 Task: Set the label for the secondary time zone to the US.
Action: Mouse moved to (799, 90)
Screenshot: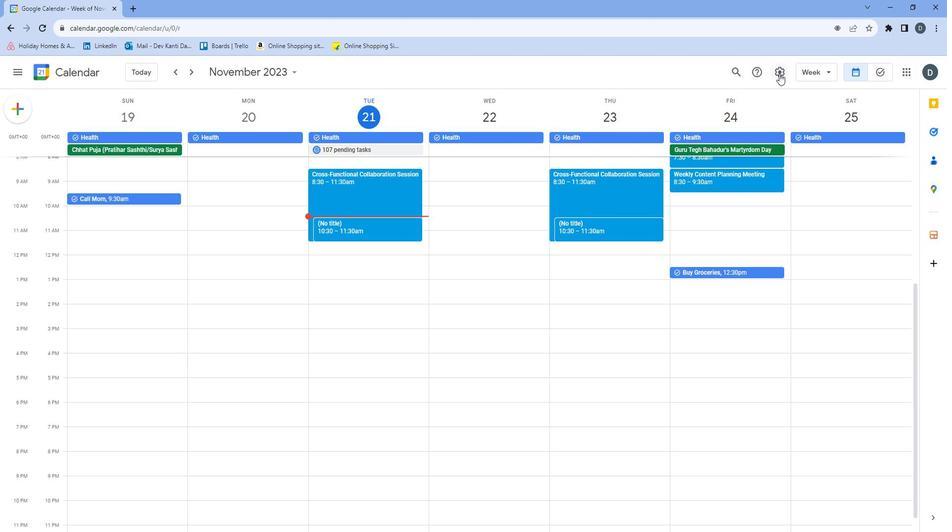 
Action: Mouse pressed left at (799, 90)
Screenshot: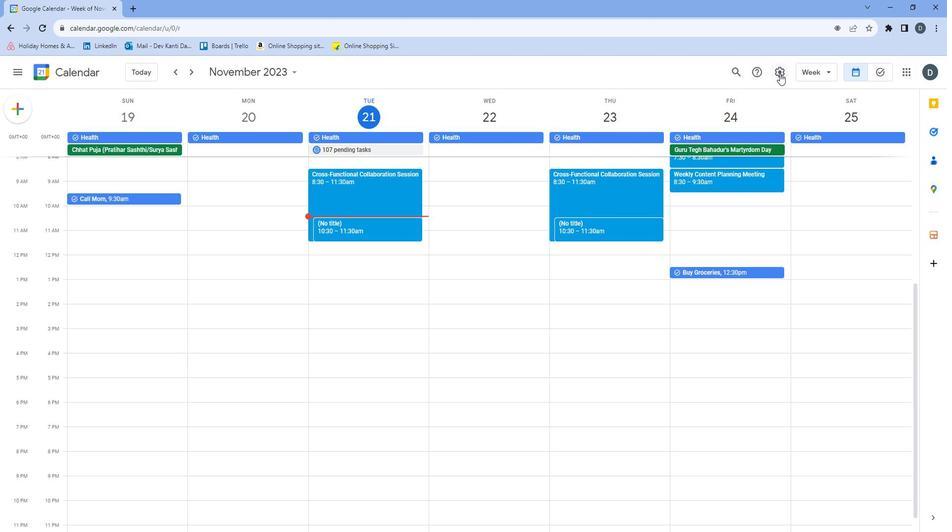 
Action: Mouse moved to (799, 105)
Screenshot: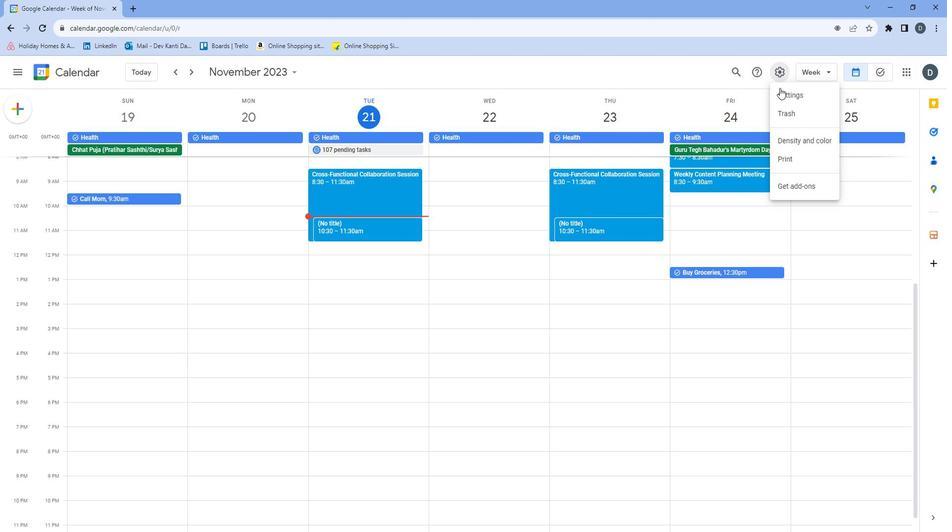 
Action: Mouse pressed left at (799, 105)
Screenshot: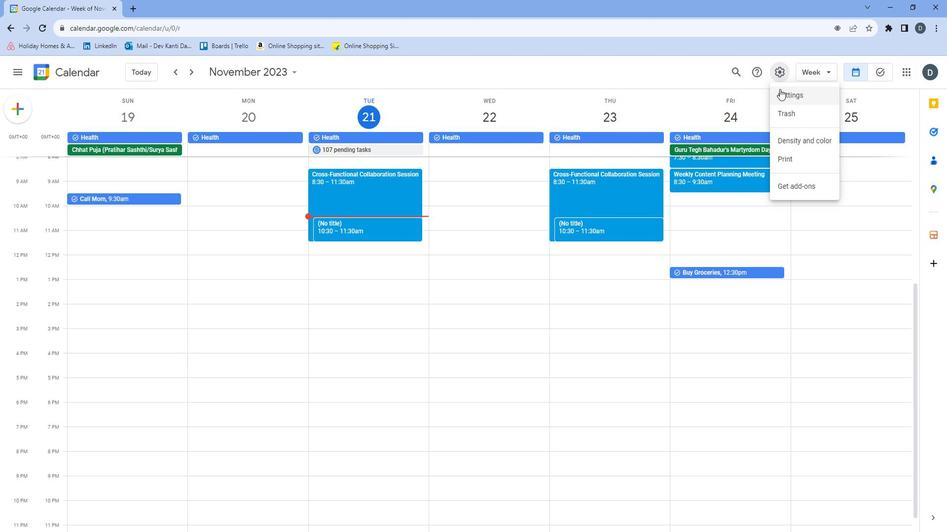 
Action: Mouse moved to (420, 366)
Screenshot: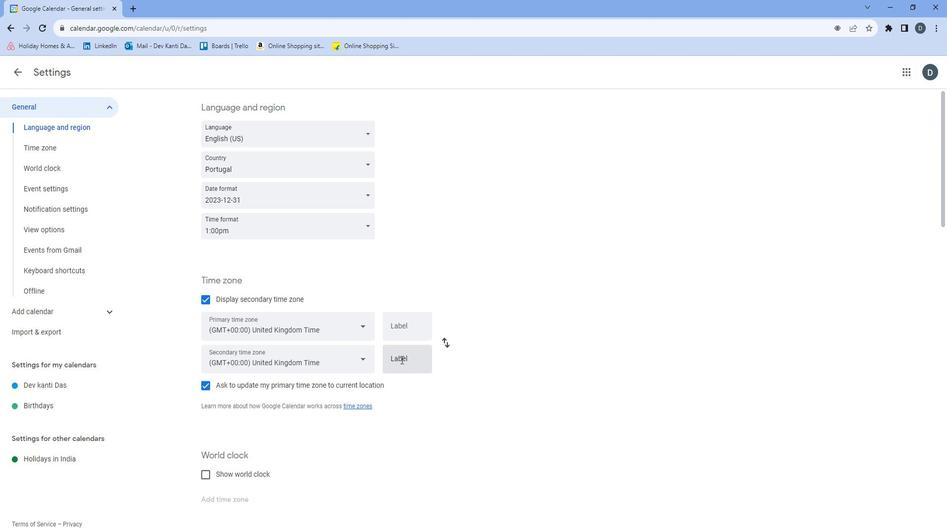 
Action: Mouse pressed left at (420, 366)
Screenshot: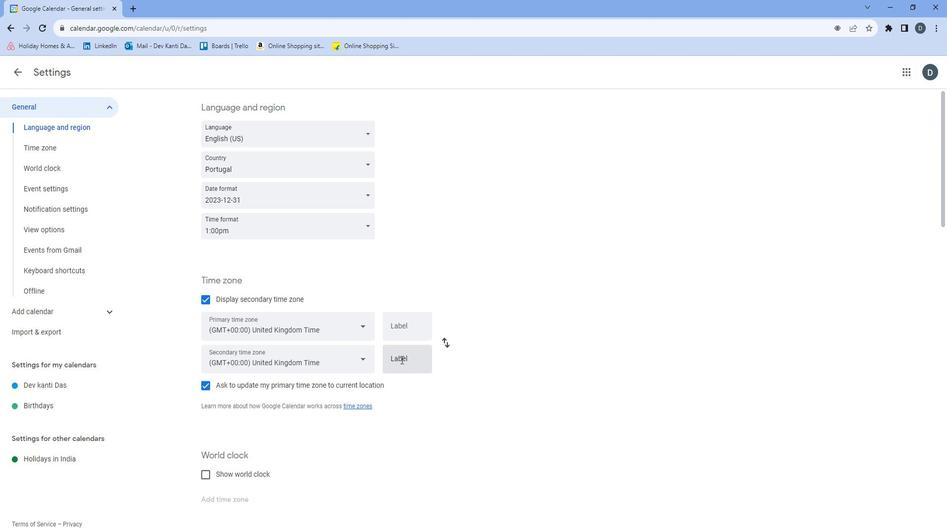 
Action: Mouse moved to (420, 364)
Screenshot: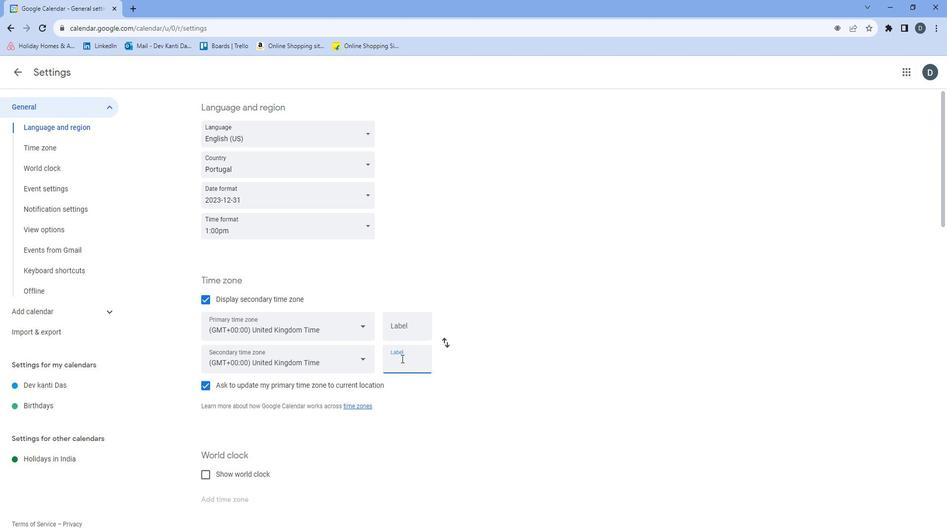
Action: Key pressed <Key.shift><Key.shift><Key.shift><Key.shift><Key.shift><Key.shift><Key.shift><Key.shift><Key.shift><Key.shift><Key.shift>U
Screenshot: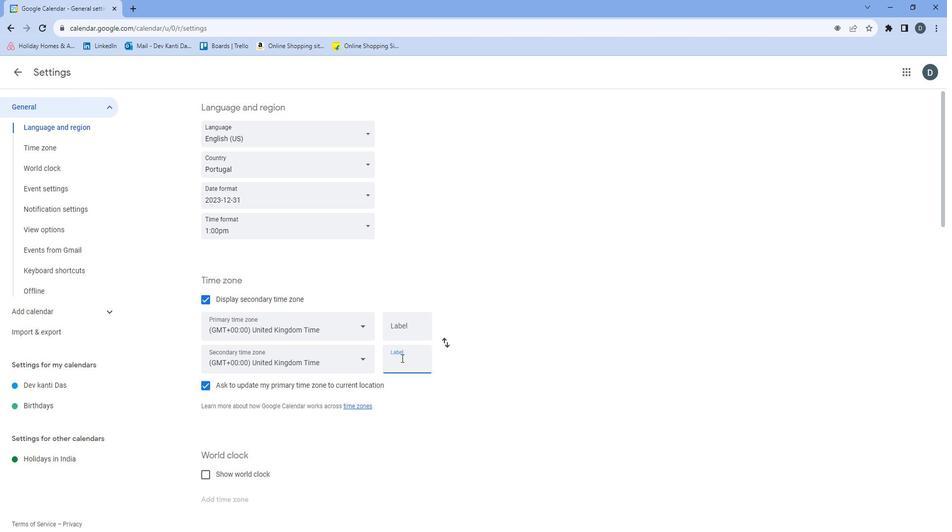 
Action: Mouse moved to (421, 364)
Screenshot: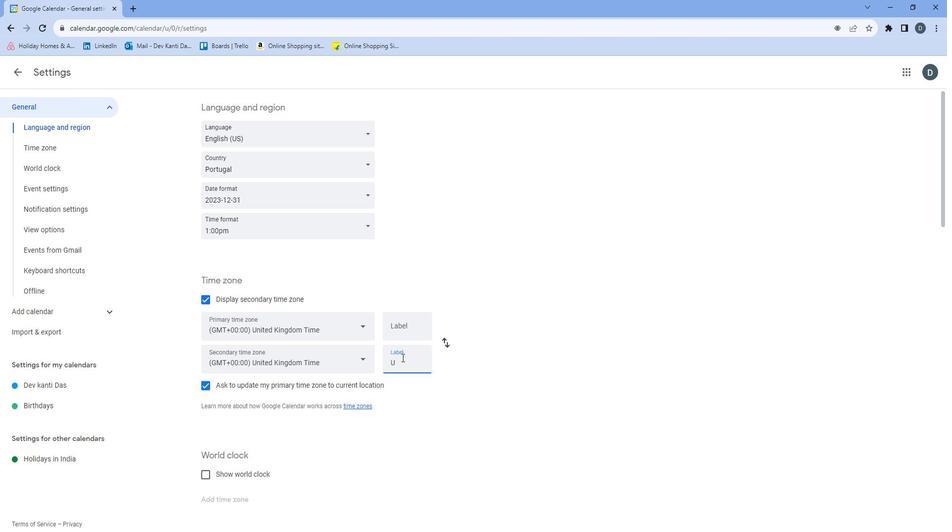 
Action: Key pressed S
Screenshot: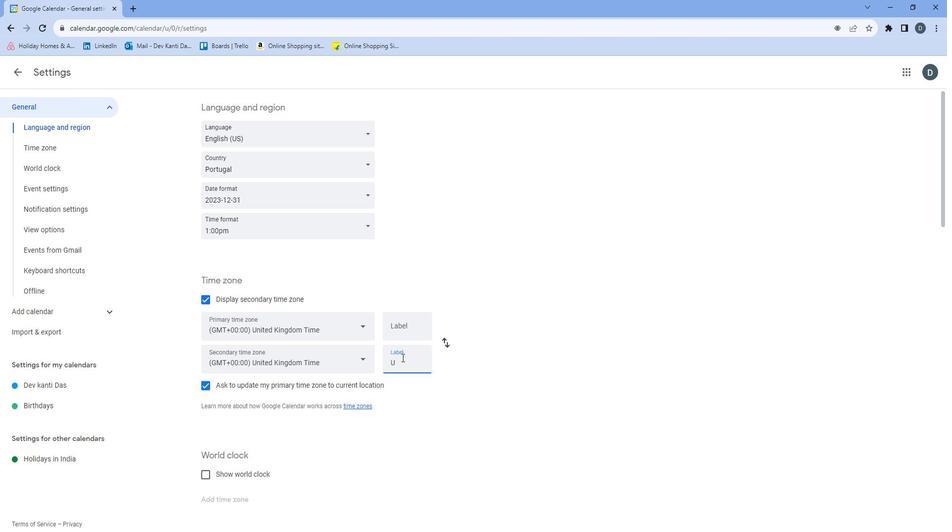 
Action: Mouse moved to (464, 399)
Screenshot: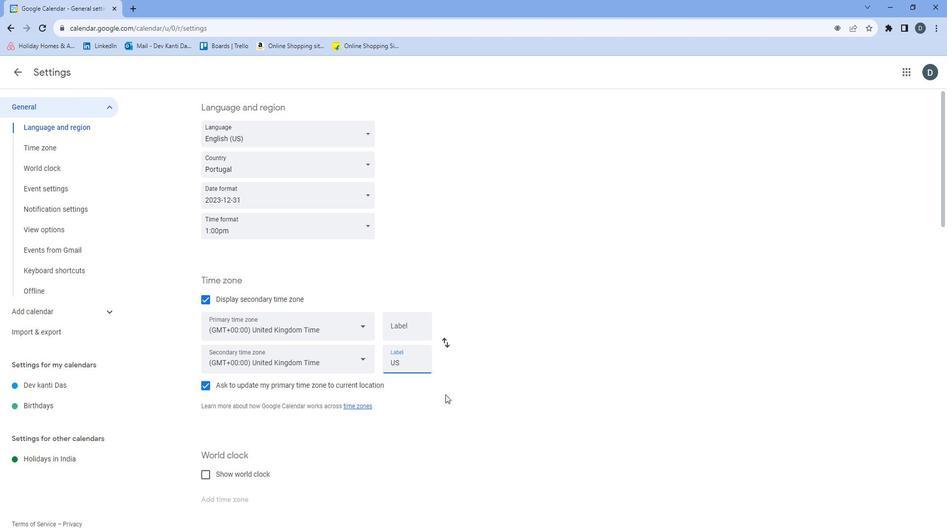 
Action: Mouse pressed left at (464, 399)
Screenshot: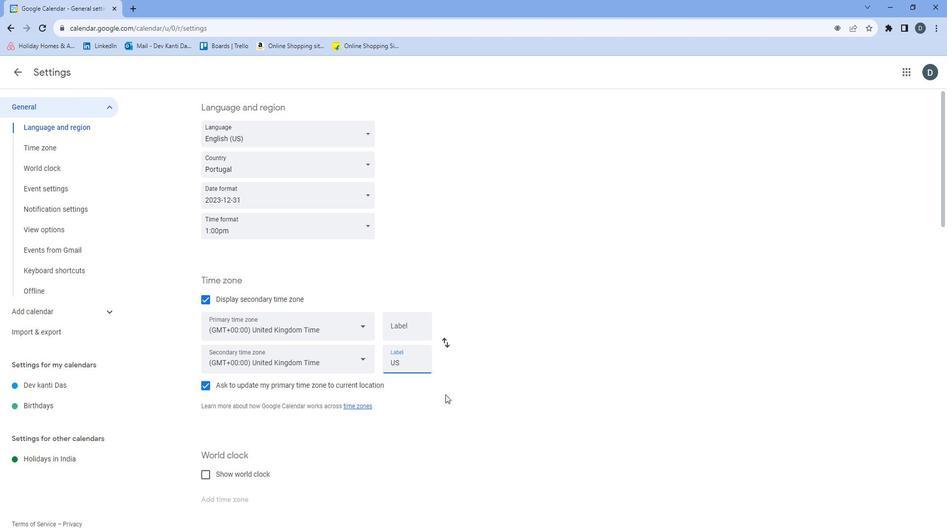 
Action: Mouse moved to (465, 397)
Screenshot: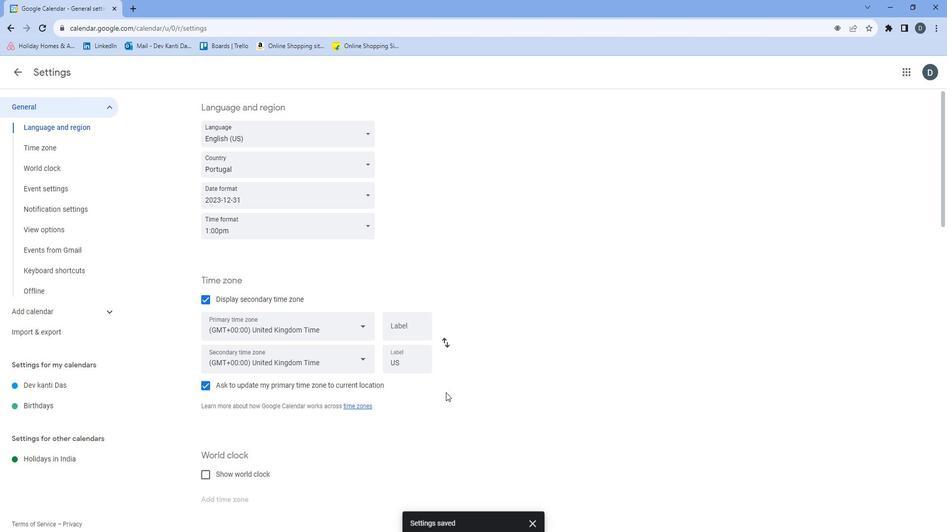 
